Task: Open Card Card0000000170 in  Board0000000043 in Workspace WS0000000015 in Trello. Add Member Mailaustralia7@gmail.com to Card Card0000000170 in  Board0000000043 in Workspace WS0000000015 in Trello. Add Yellow Label titled Label0000000170 to Card Card0000000170 in  Board0000000043 in Workspace WS0000000015 in Trello. Add Checklist CL0000000170 to Card Card0000000170 in  Board0000000043 in Workspace WS0000000015 in Trello. Add Dates with Start Date as May 08 2023 and Due Date as May 31 2023 to Card Card0000000170 in  Board0000000043 in Workspace WS0000000015 in Trello
Action: Mouse moved to (489, 36)
Screenshot: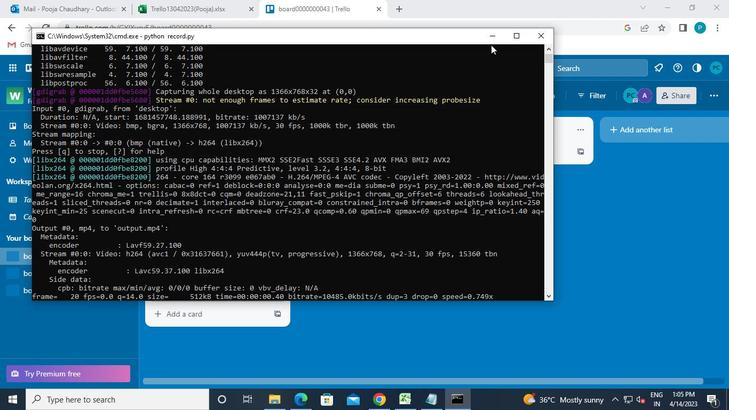 
Action: Mouse pressed left at (489, 36)
Screenshot: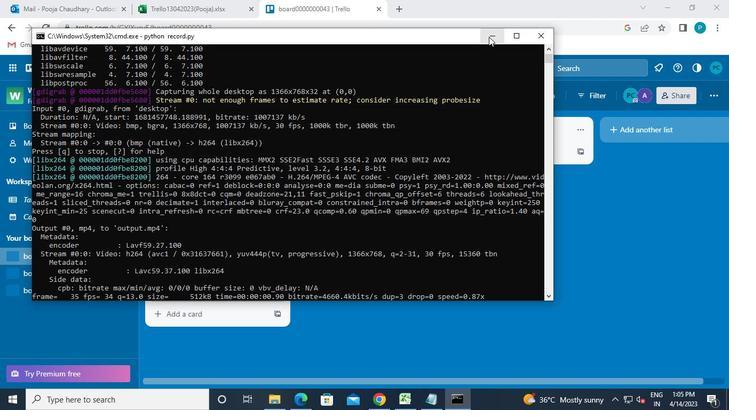 
Action: Mouse moved to (214, 243)
Screenshot: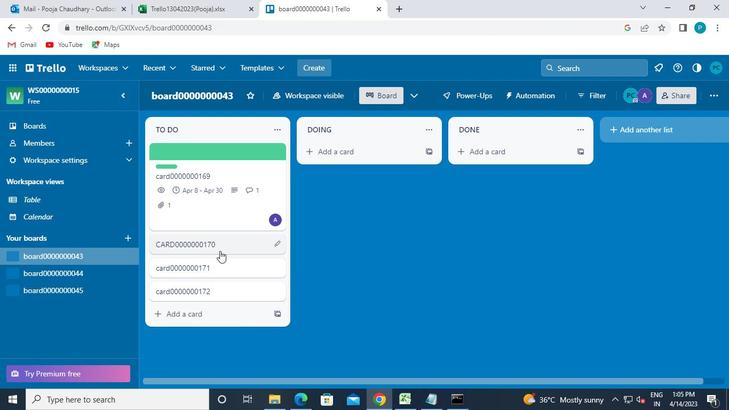 
Action: Mouse pressed left at (214, 243)
Screenshot: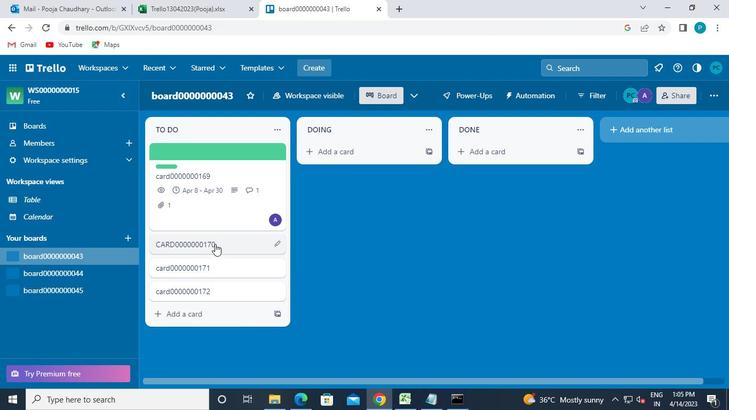 
Action: Mouse moved to (482, 192)
Screenshot: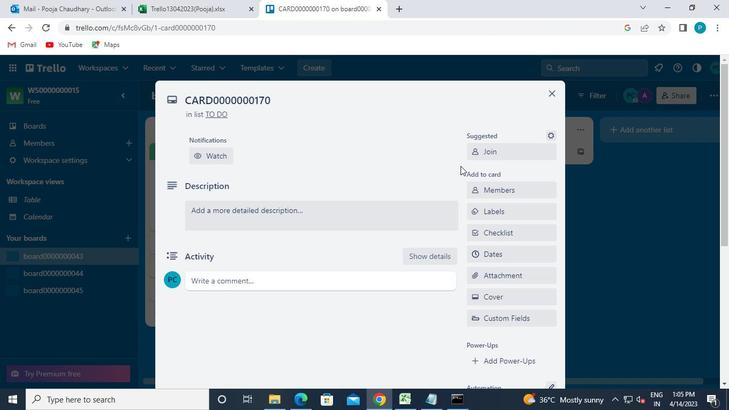 
Action: Mouse pressed left at (482, 192)
Screenshot: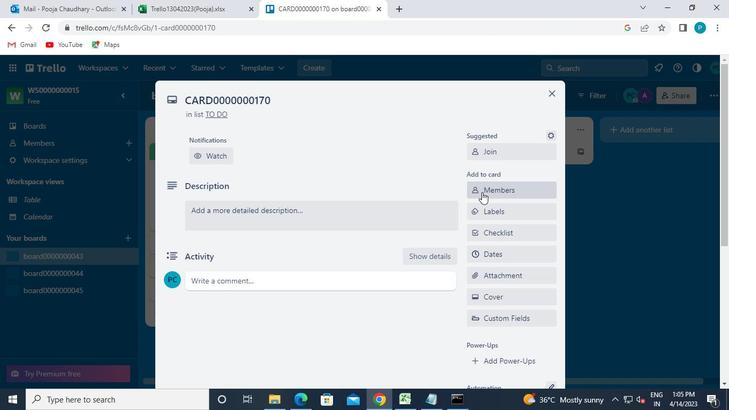 
Action: Mouse moved to (479, 242)
Screenshot: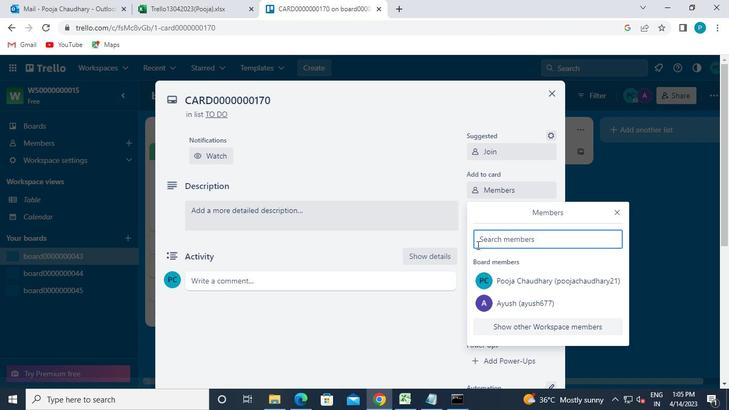 
Action: Mouse pressed left at (479, 242)
Screenshot: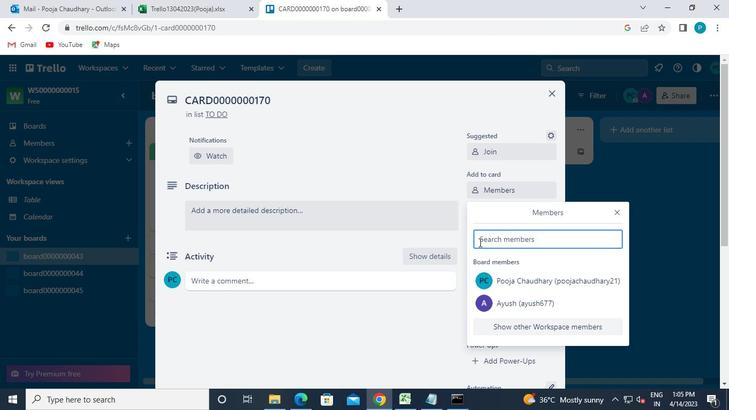
Action: Mouse moved to (479, 242)
Screenshot: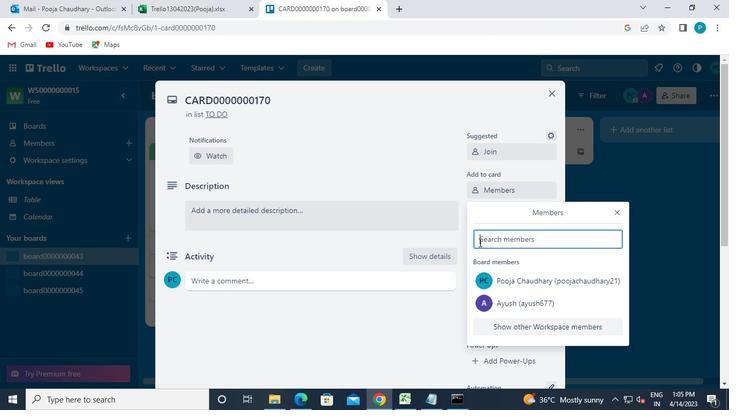 
Action: Keyboard m
Screenshot: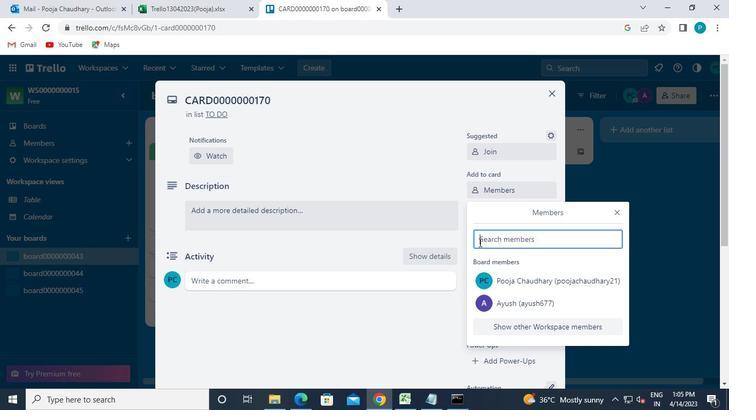 
Action: Keyboard a
Screenshot: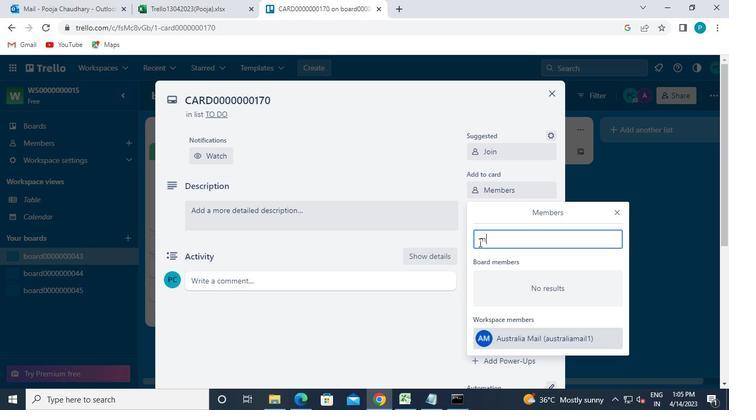 
Action: Keyboard i
Screenshot: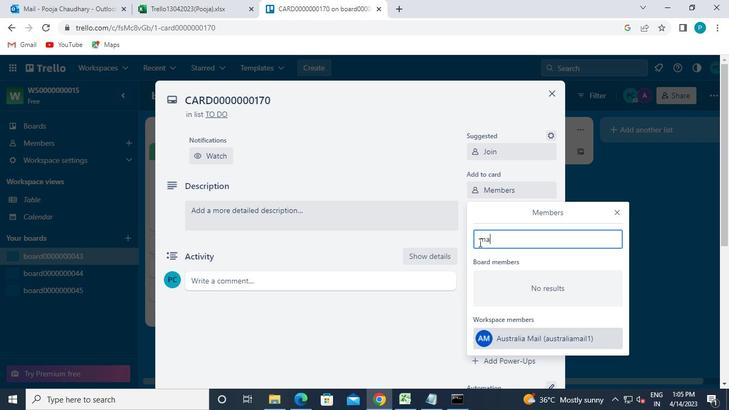 
Action: Keyboard l
Screenshot: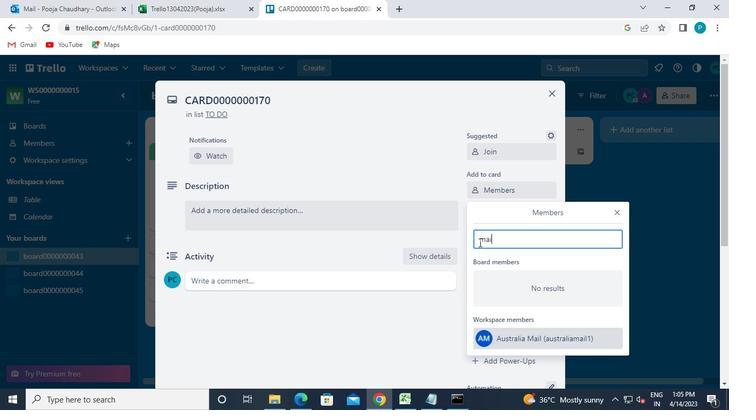 
Action: Keyboard a
Screenshot: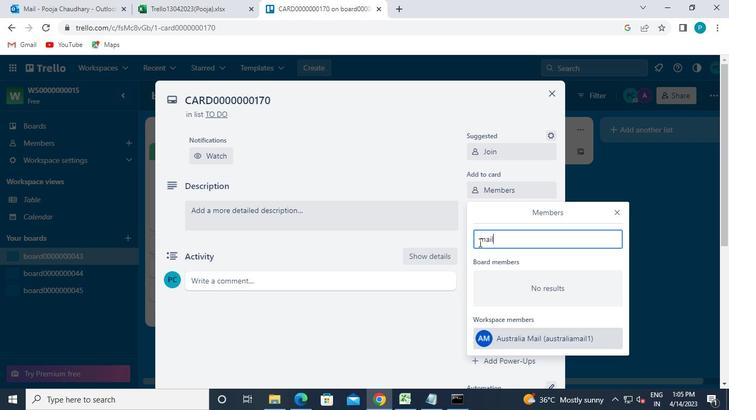 
Action: Keyboard u
Screenshot: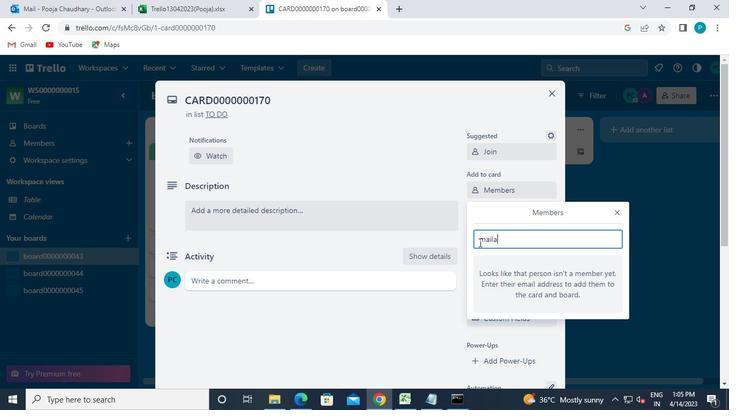 
Action: Keyboard s
Screenshot: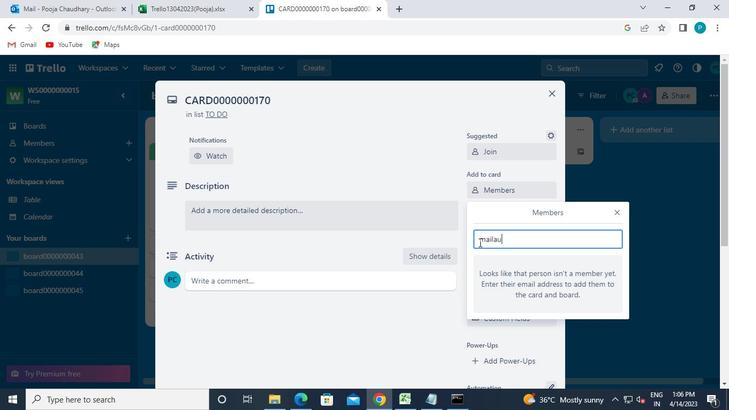 
Action: Keyboard t
Screenshot: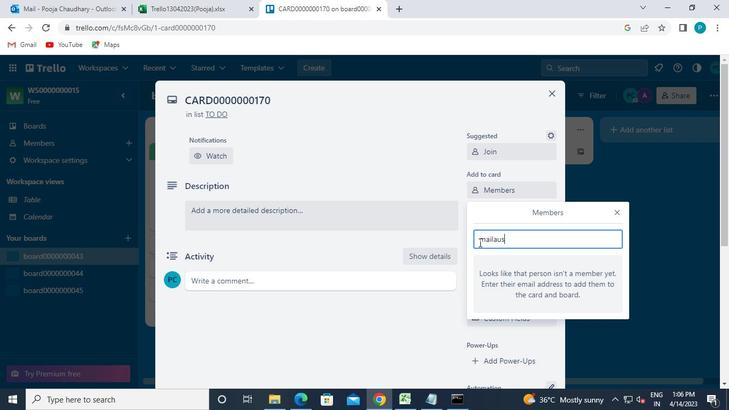 
Action: Keyboard r
Screenshot: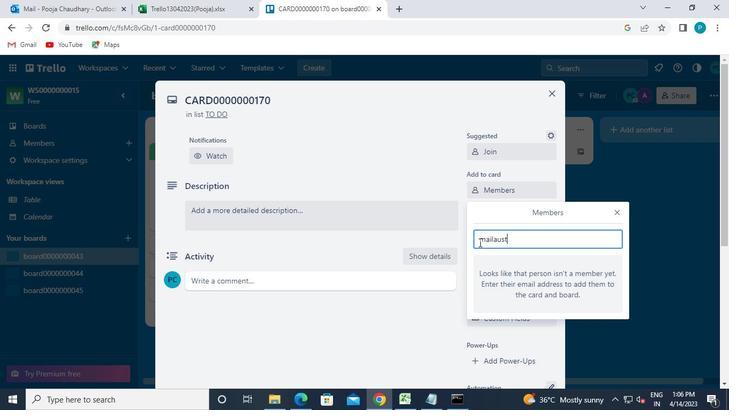 
Action: Keyboard a
Screenshot: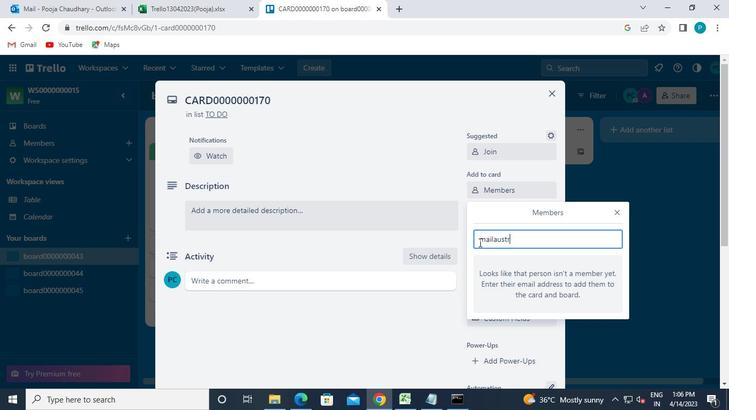
Action: Keyboard l
Screenshot: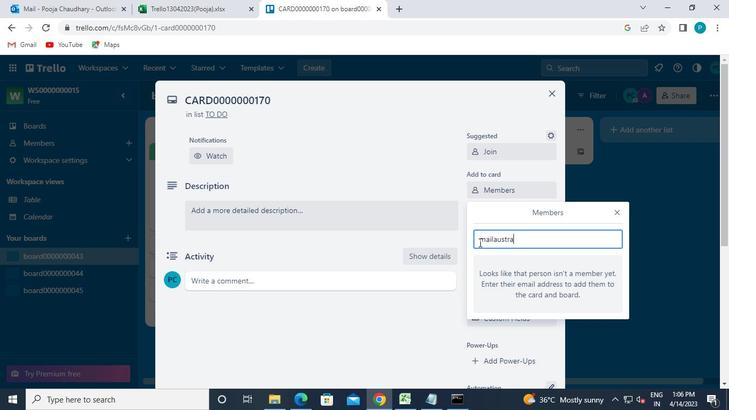 
Action: Keyboard i
Screenshot: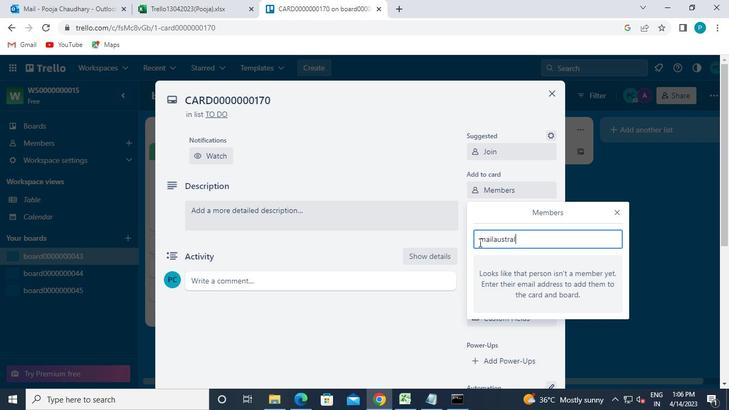 
Action: Keyboard a
Screenshot: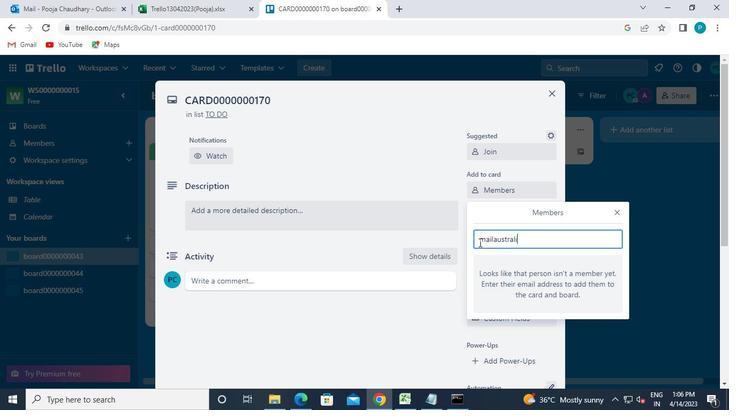 
Action: Keyboard 7
Screenshot: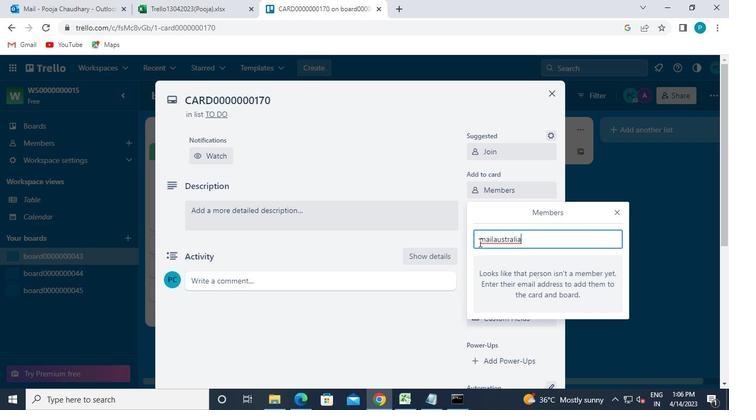 
Action: Keyboard Key.shift
Screenshot: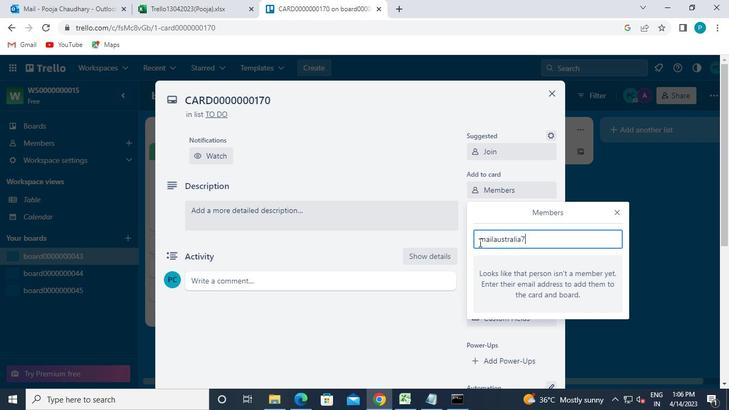 
Action: Keyboard @
Screenshot: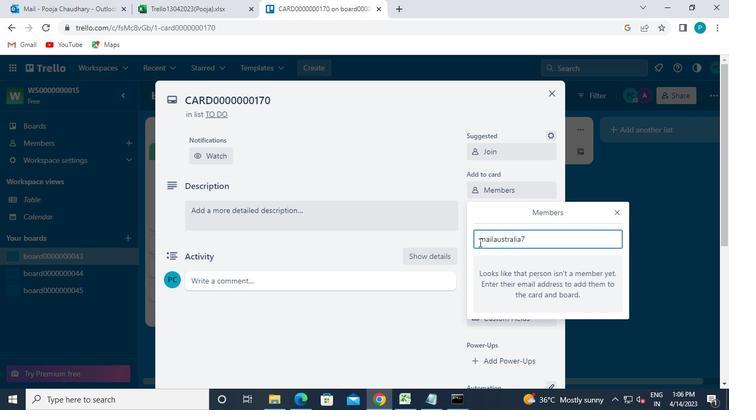 
Action: Keyboard g
Screenshot: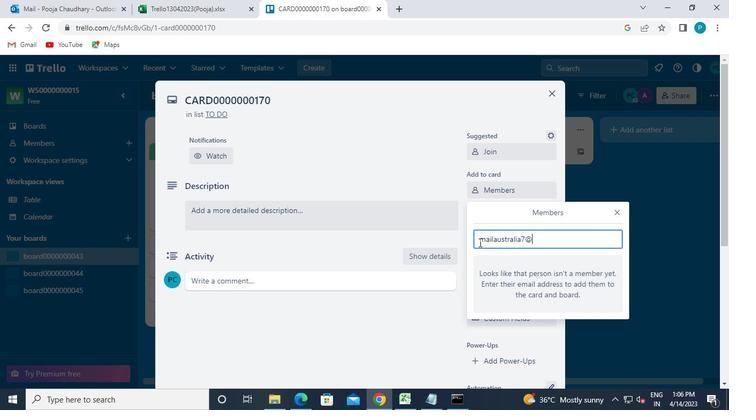
Action: Keyboard m
Screenshot: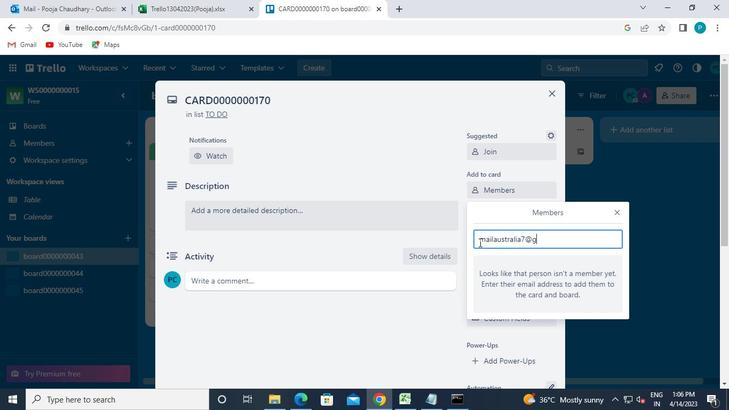 
Action: Keyboard a
Screenshot: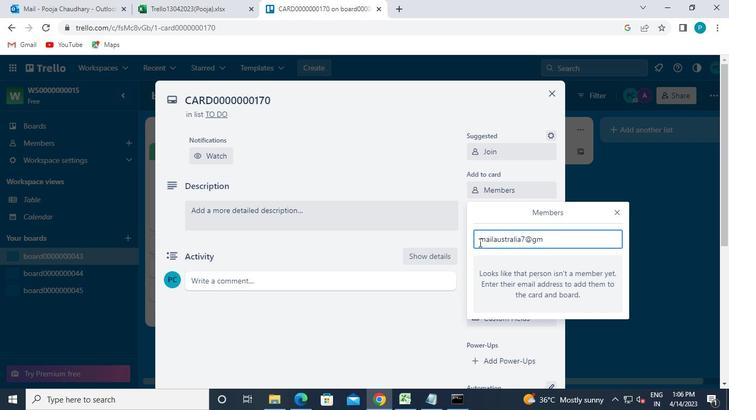 
Action: Keyboard i
Screenshot: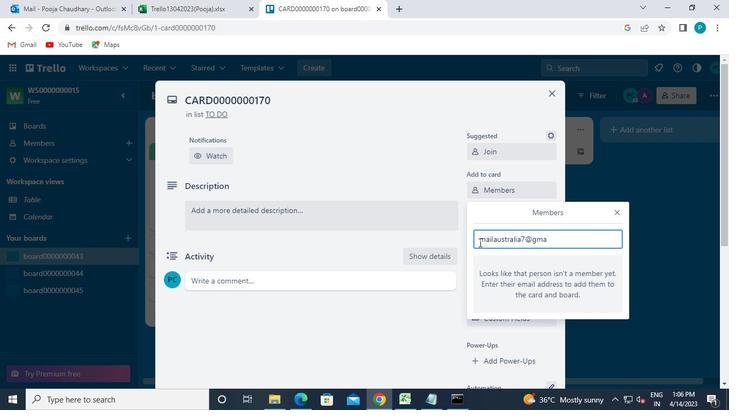 
Action: Keyboard l
Screenshot: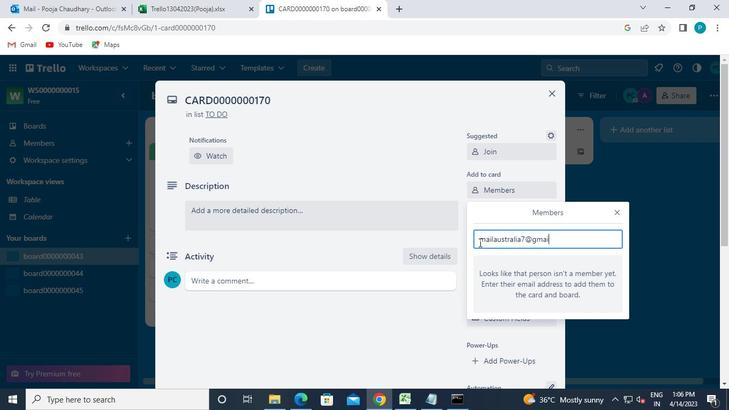 
Action: Keyboard .
Screenshot: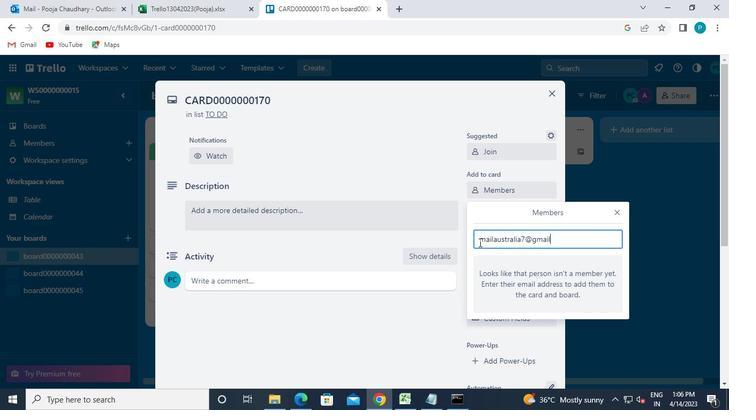 
Action: Keyboard c
Screenshot: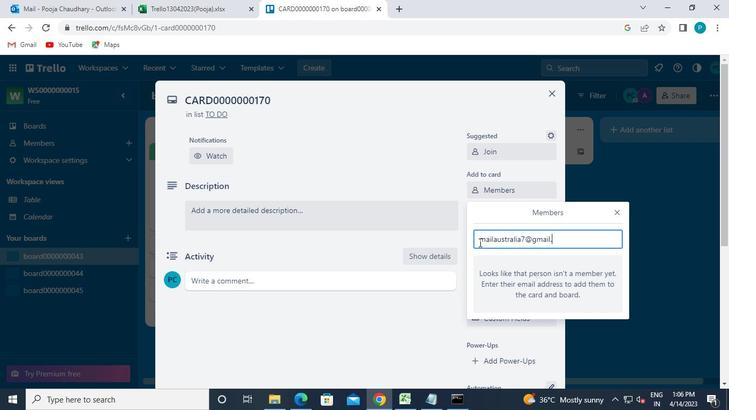 
Action: Keyboard o
Screenshot: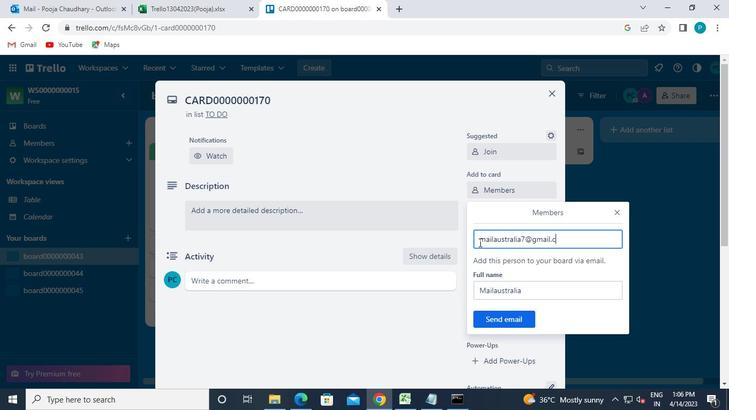 
Action: Keyboard m
Screenshot: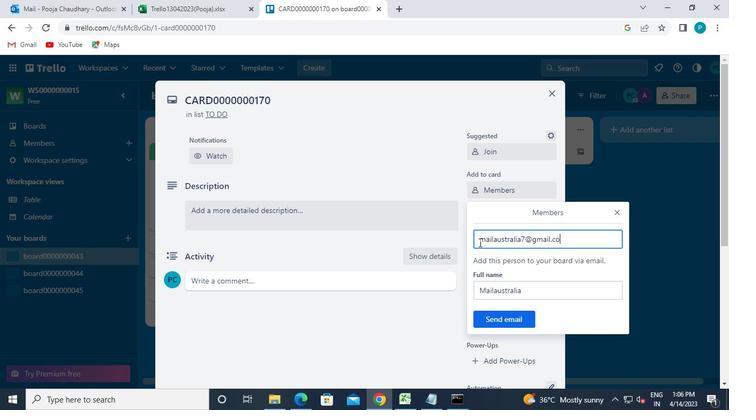 
Action: Mouse moved to (503, 317)
Screenshot: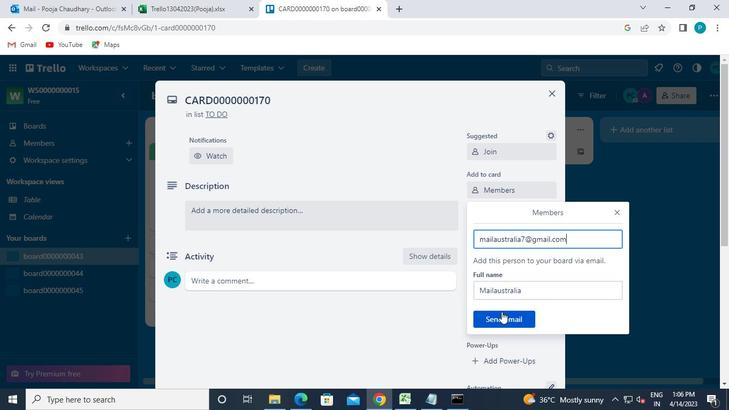 
Action: Mouse pressed left at (503, 317)
Screenshot: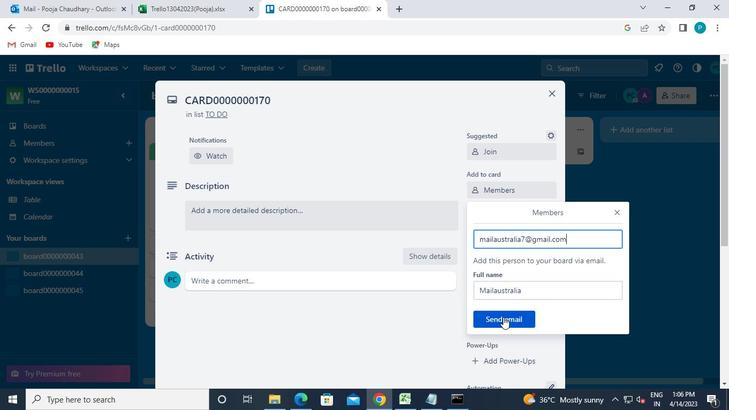 
Action: Mouse moved to (482, 207)
Screenshot: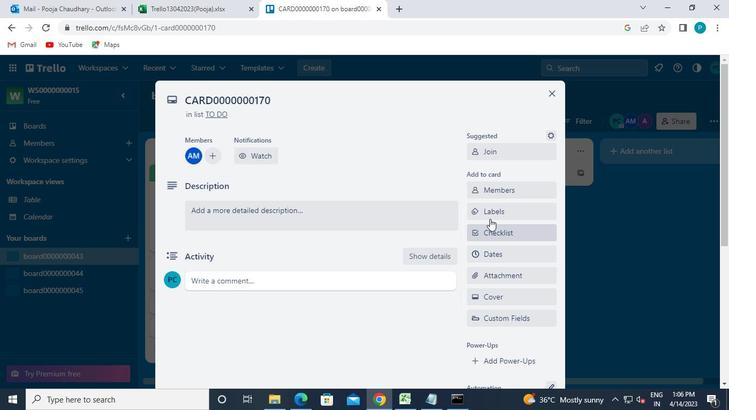 
Action: Mouse pressed left at (482, 207)
Screenshot: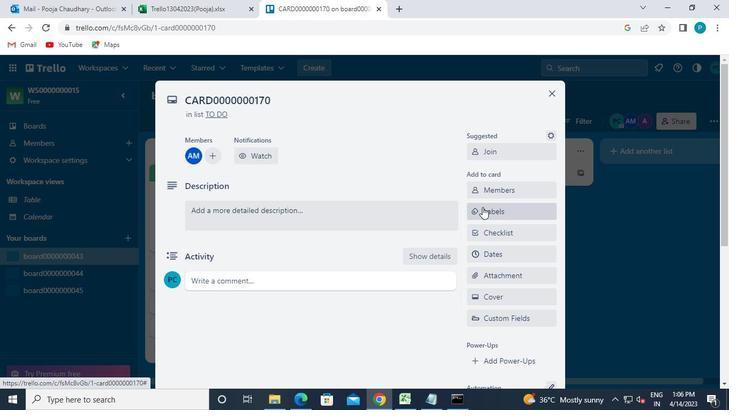 
Action: Mouse moved to (514, 197)
Screenshot: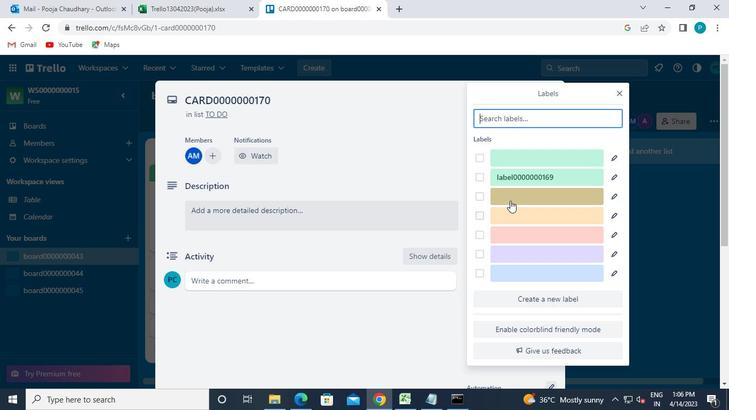 
Action: Mouse pressed left at (514, 197)
Screenshot: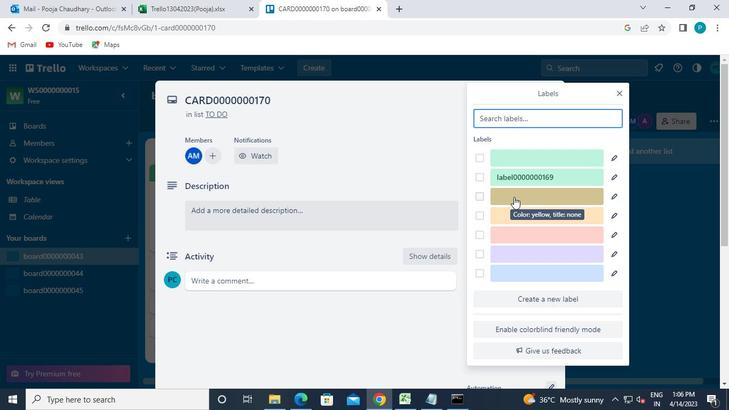 
Action: Mouse moved to (509, 302)
Screenshot: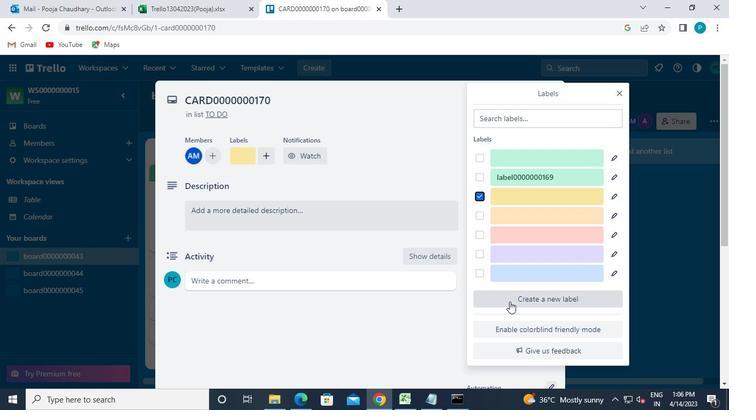 
Action: Mouse pressed left at (509, 302)
Screenshot: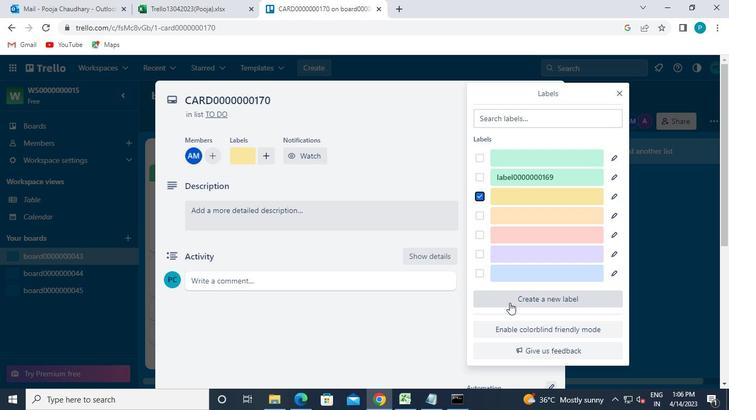 
Action: Mouse moved to (516, 243)
Screenshot: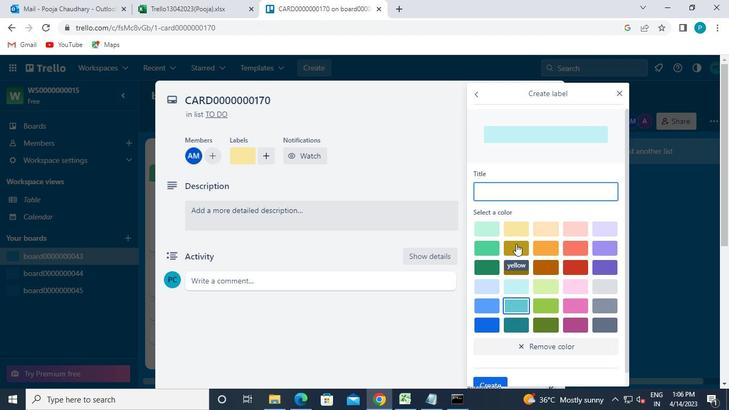 
Action: Mouse pressed left at (516, 243)
Screenshot: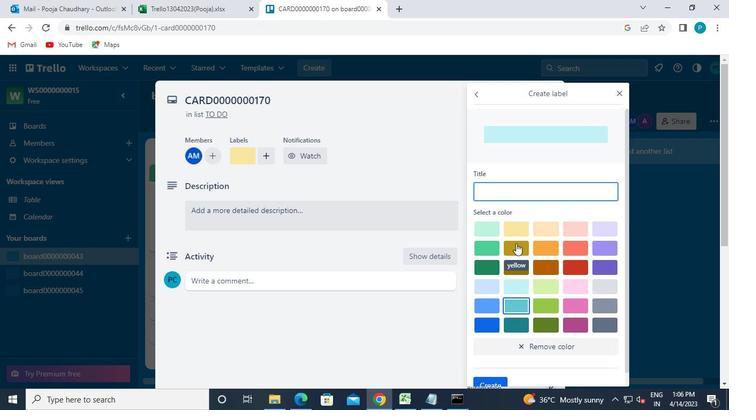 
Action: Mouse moved to (501, 197)
Screenshot: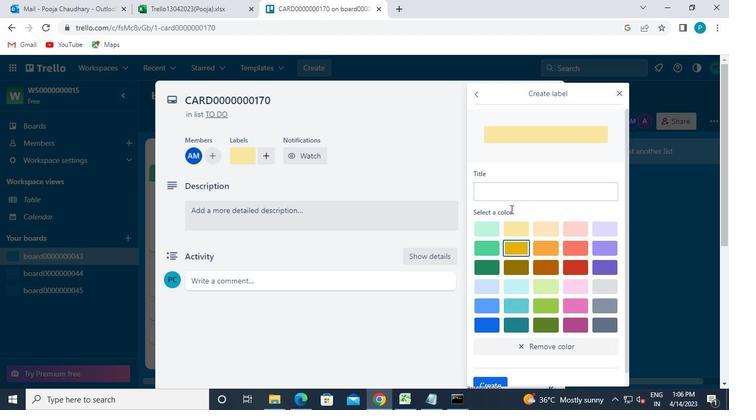 
Action: Mouse pressed left at (501, 197)
Screenshot: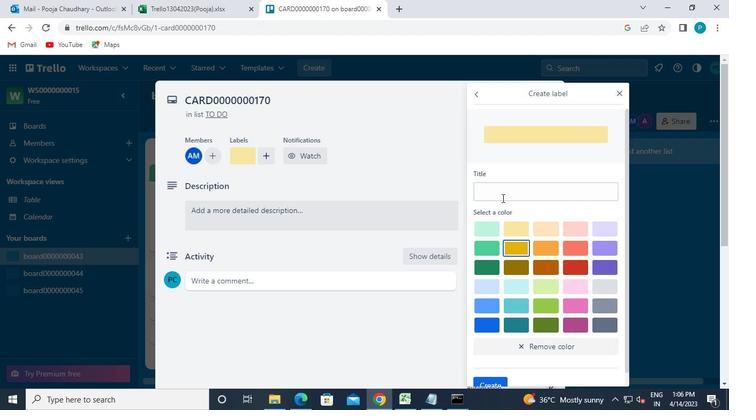 
Action: Keyboard l
Screenshot: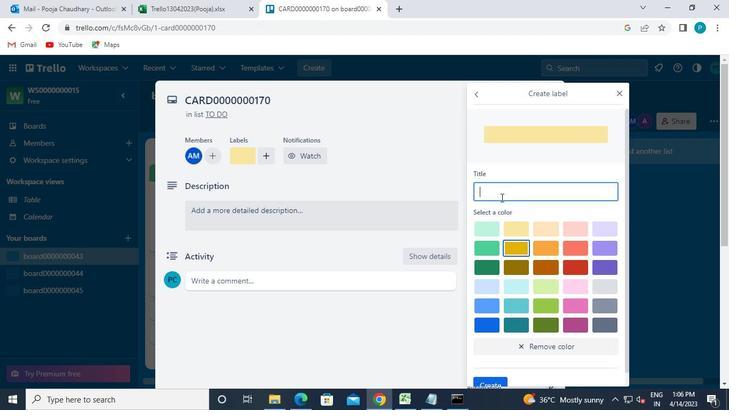 
Action: Keyboard a
Screenshot: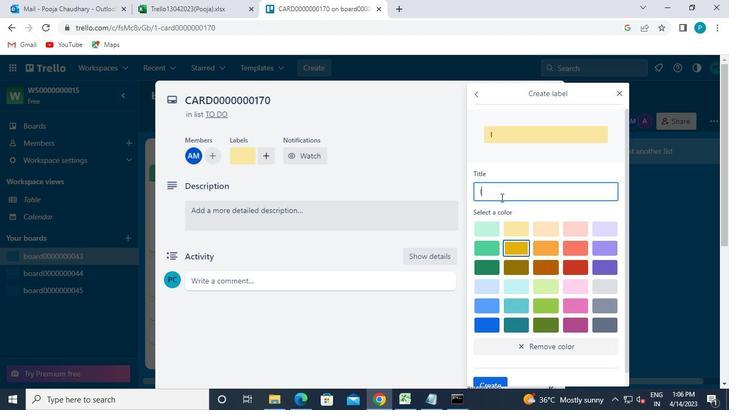 
Action: Keyboard b
Screenshot: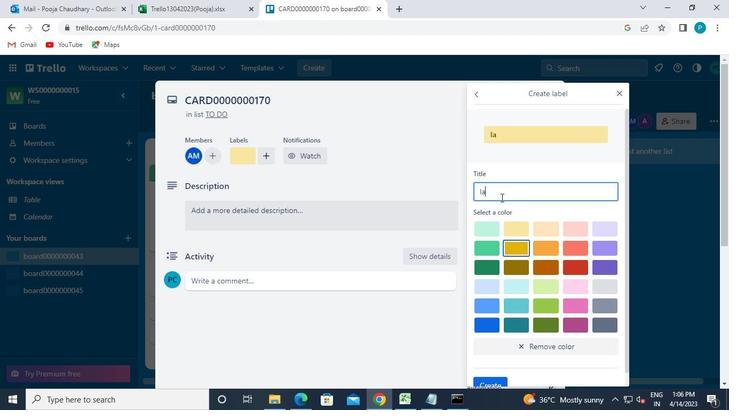 
Action: Keyboard e
Screenshot: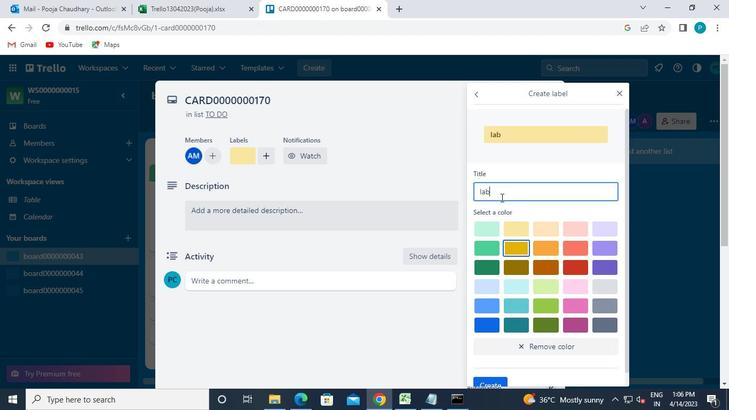 
Action: Keyboard l
Screenshot: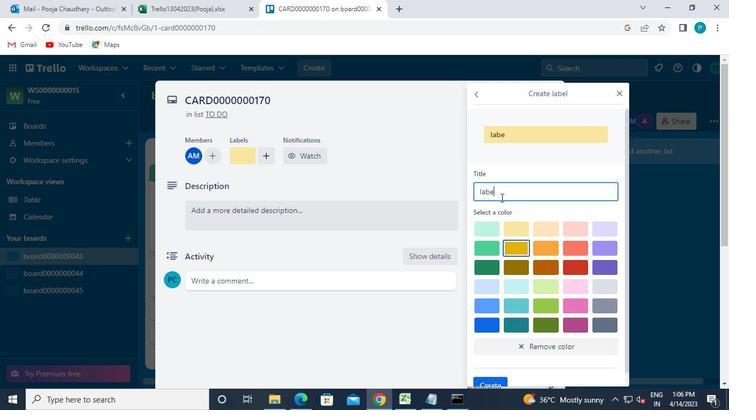 
Action: Keyboard 0
Screenshot: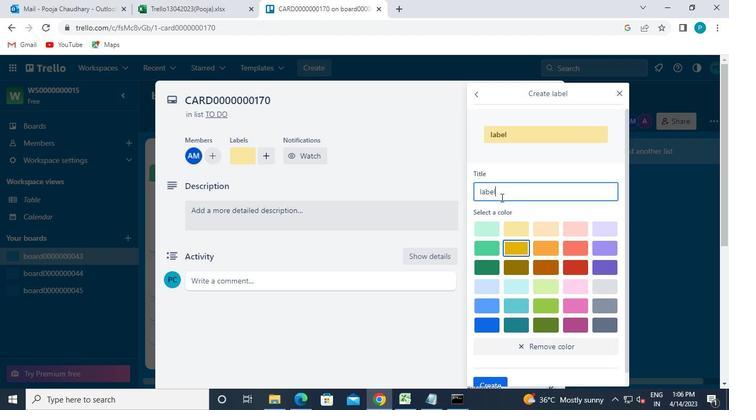 
Action: Keyboard 0
Screenshot: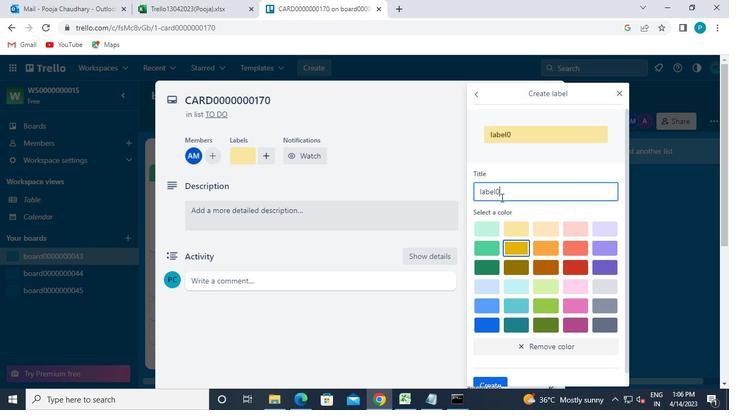 
Action: Keyboard 0
Screenshot: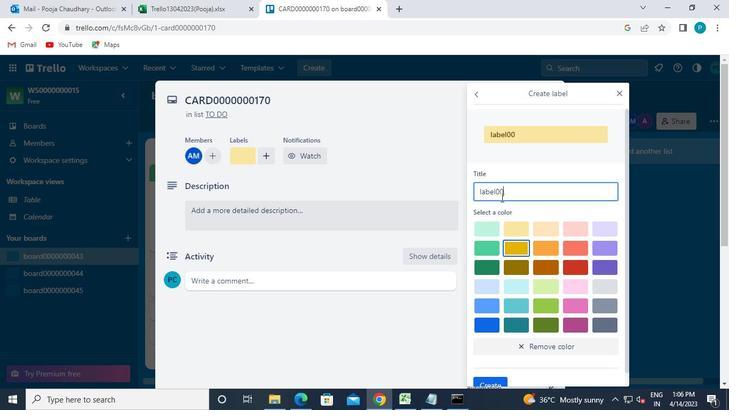 
Action: Keyboard 0
Screenshot: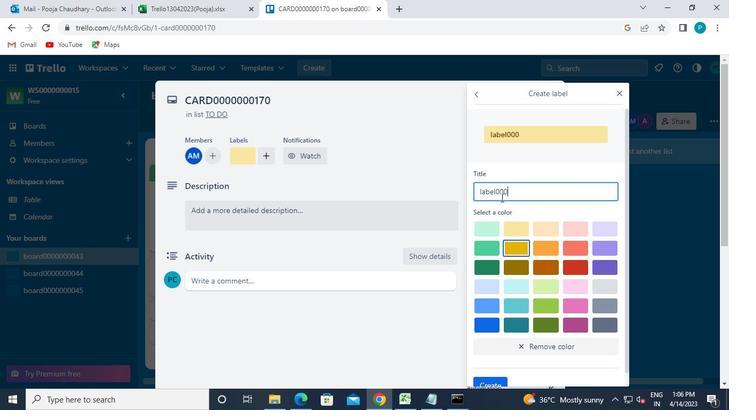 
Action: Keyboard 0
Screenshot: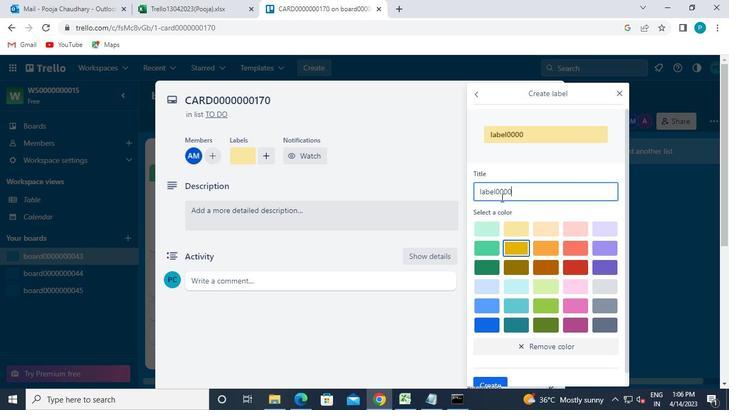 
Action: Keyboard 0
Screenshot: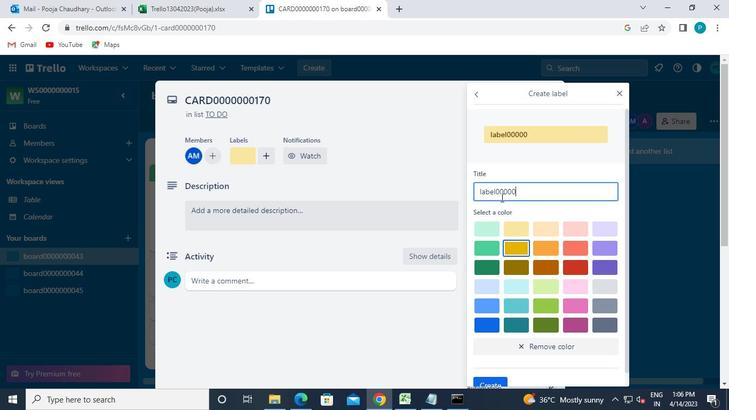 
Action: Keyboard 0
Screenshot: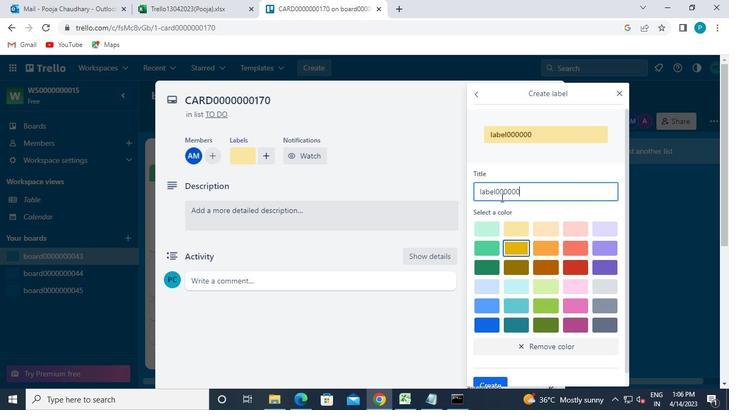 
Action: Keyboard 1
Screenshot: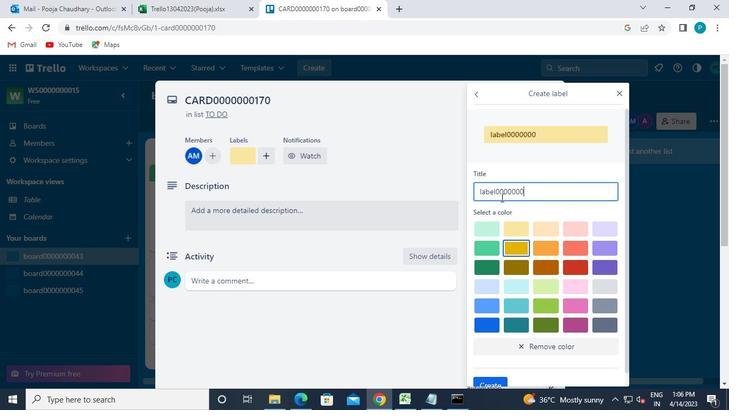 
Action: Keyboard 7
Screenshot: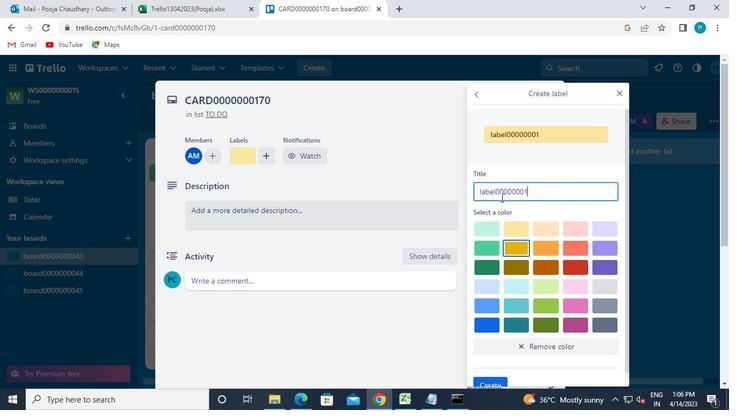 
Action: Keyboard 0
Screenshot: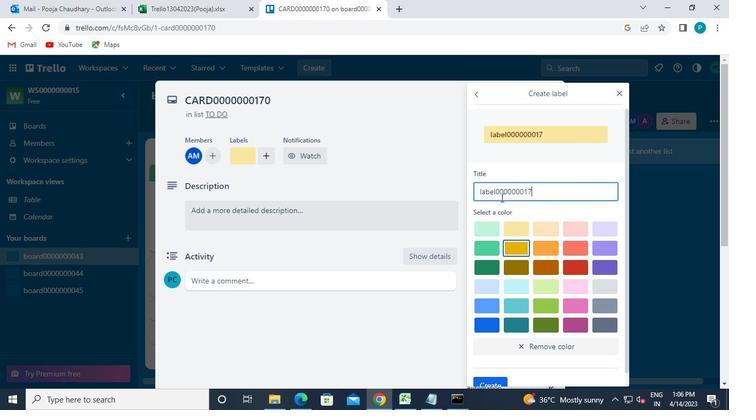 
Action: Mouse moved to (486, 366)
Screenshot: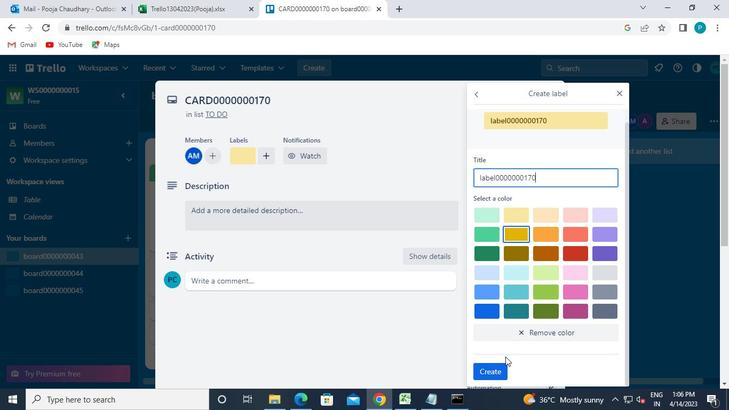 
Action: Mouse pressed left at (486, 366)
Screenshot: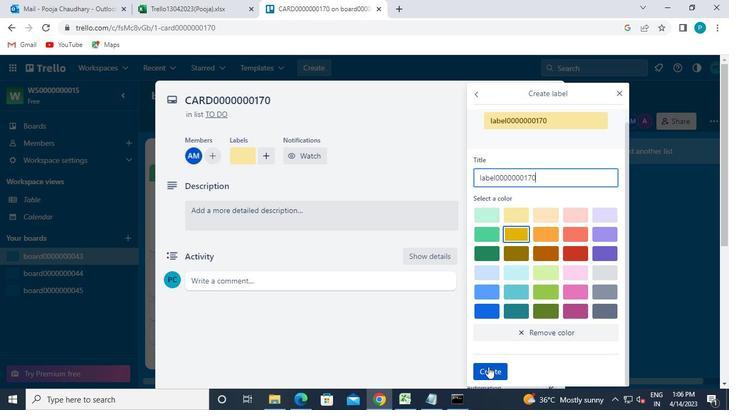 
Action: Mouse moved to (619, 88)
Screenshot: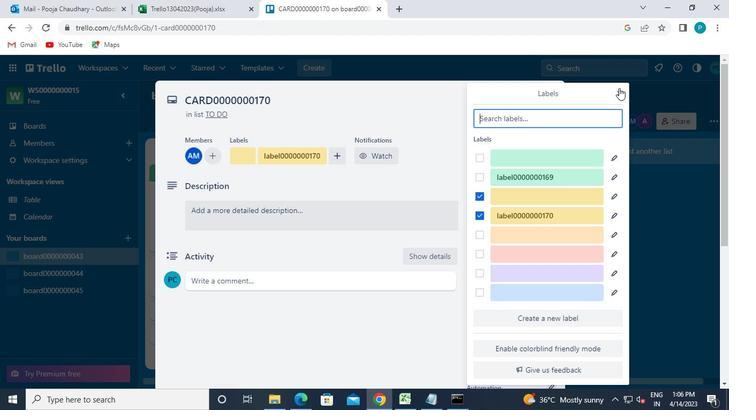
Action: Mouse pressed left at (619, 88)
Screenshot: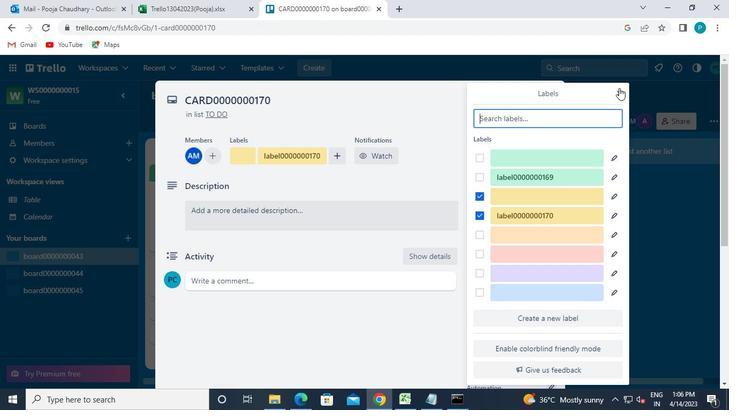 
Action: Mouse moved to (493, 231)
Screenshot: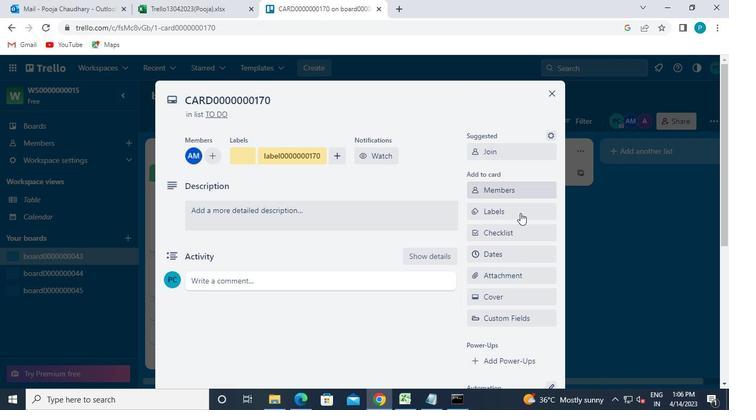 
Action: Mouse pressed left at (493, 231)
Screenshot: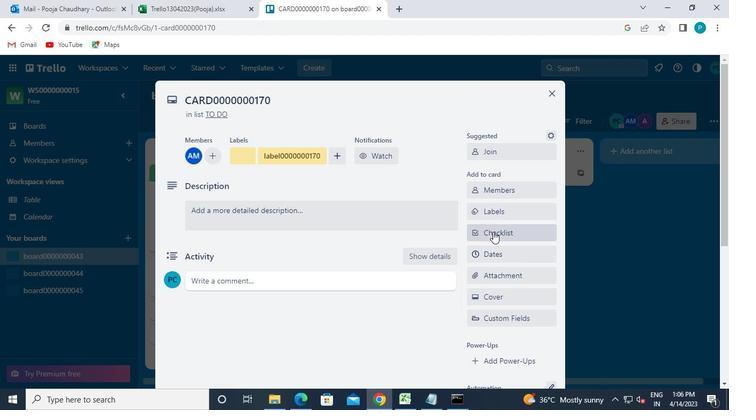 
Action: Mouse moved to (504, 263)
Screenshot: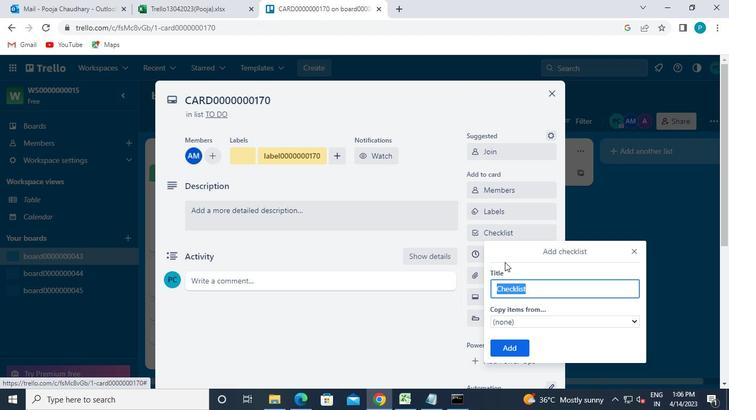 
Action: Keyboard Key.caps_lock
Screenshot: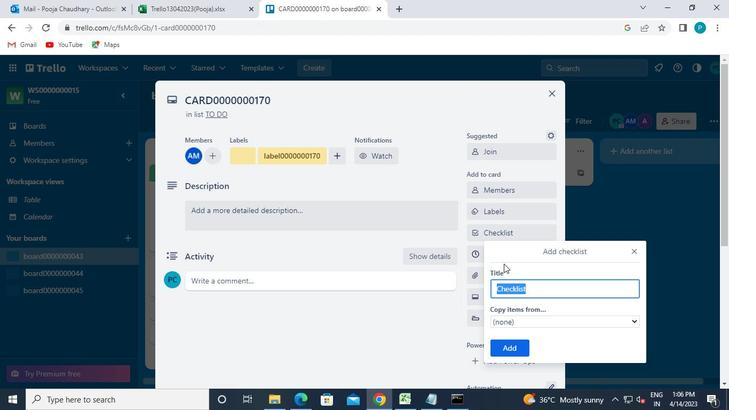 
Action: Keyboard c
Screenshot: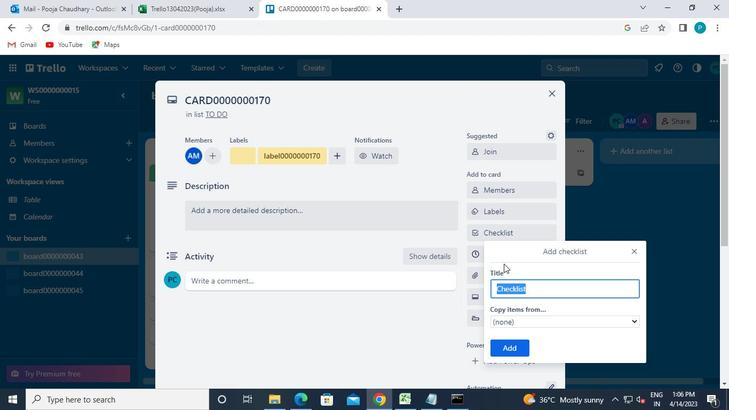 
Action: Keyboard l
Screenshot: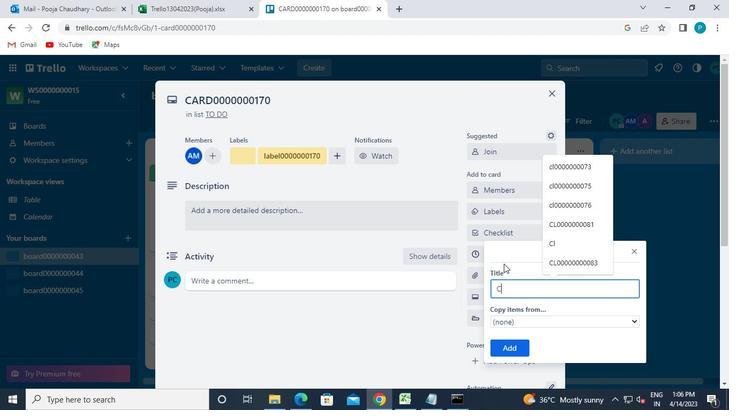 
Action: Keyboard 0
Screenshot: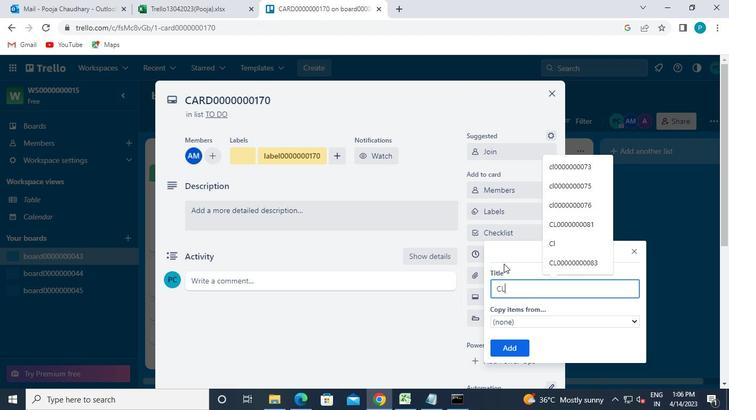 
Action: Keyboard 0
Screenshot: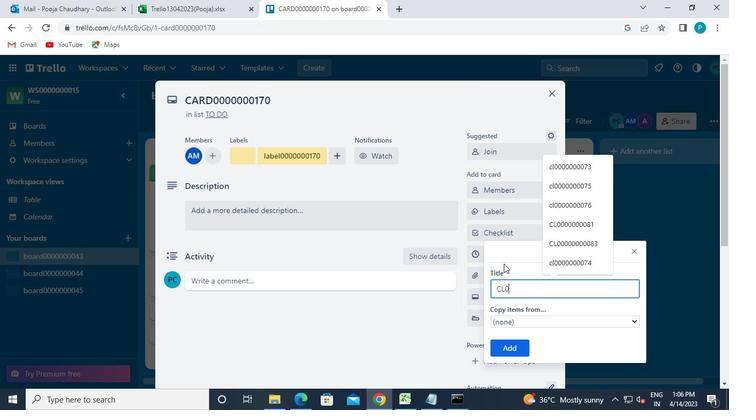 
Action: Keyboard 0
Screenshot: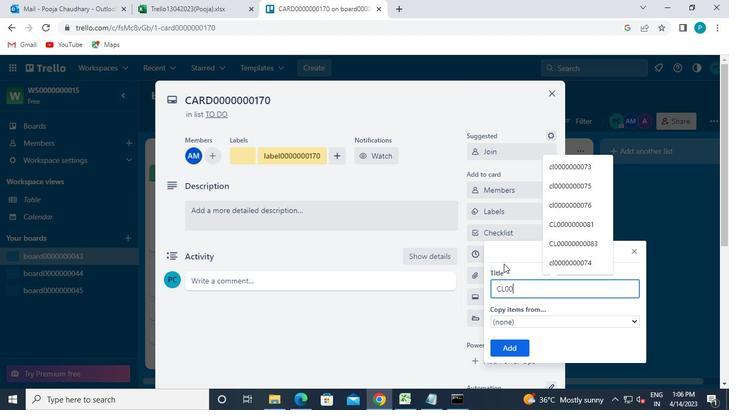 
Action: Keyboard 0
Screenshot: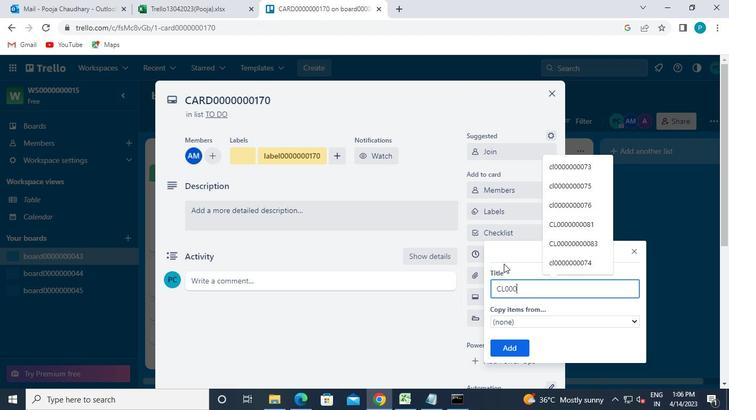 
Action: Keyboard 0
Screenshot: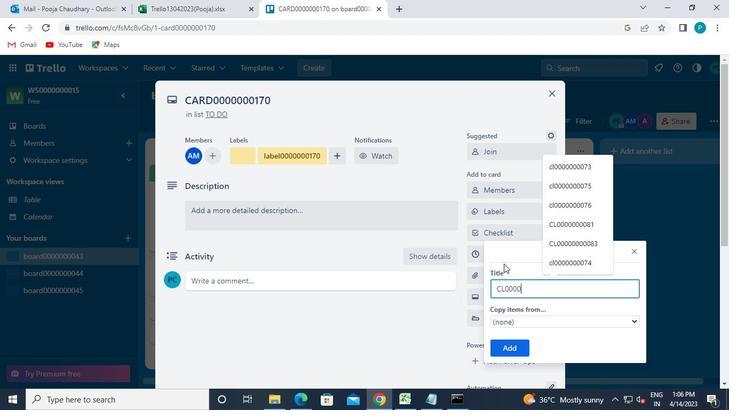 
Action: Keyboard 0
Screenshot: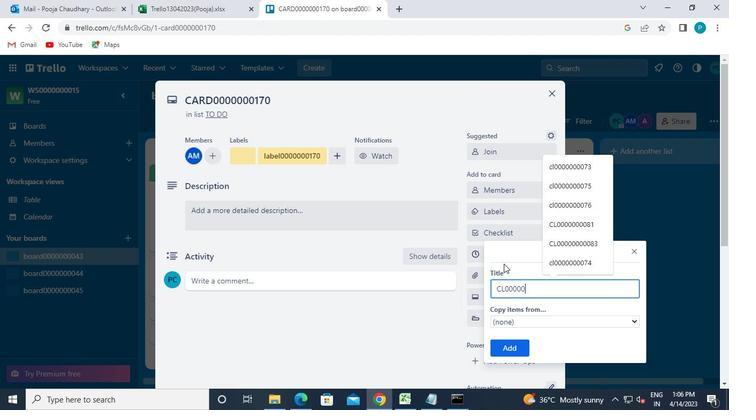 
Action: Keyboard 0
Screenshot: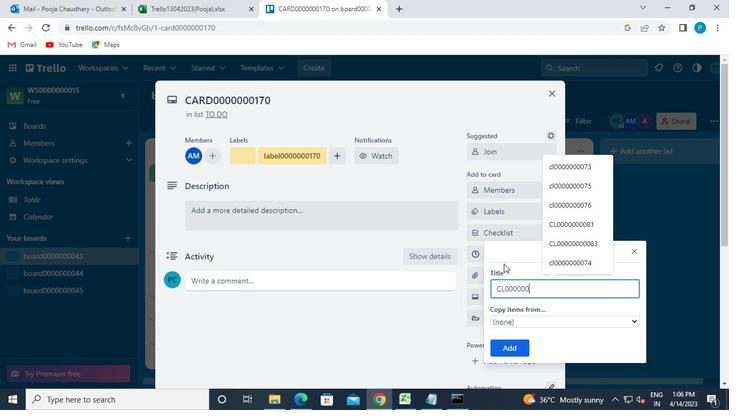 
Action: Keyboard 1
Screenshot: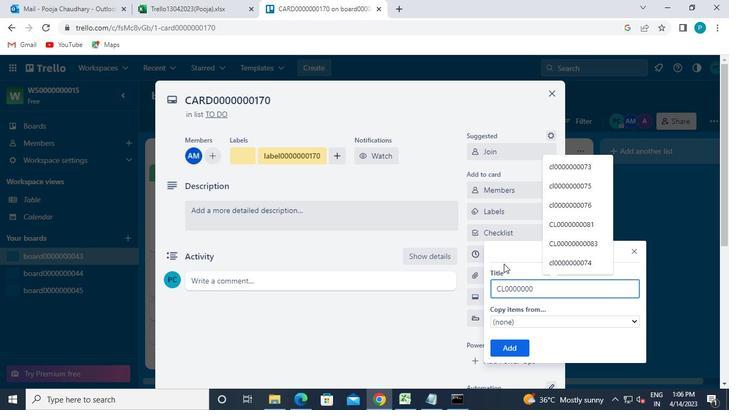 
Action: Keyboard 7
Screenshot: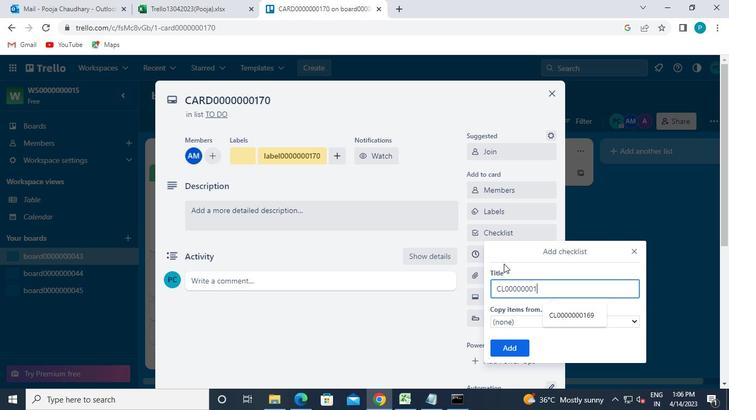 
Action: Keyboard 0
Screenshot: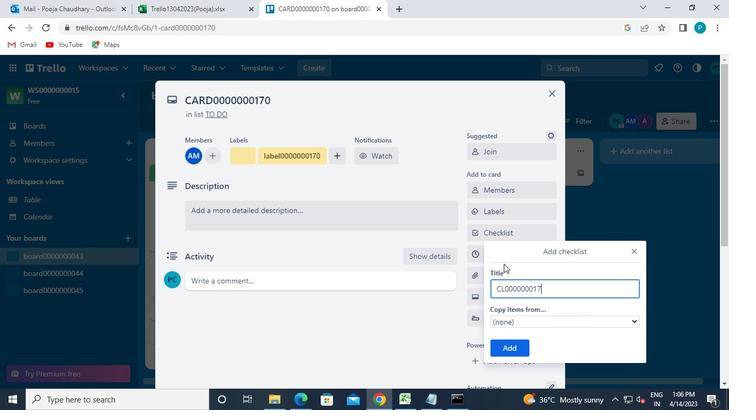 
Action: Mouse moved to (507, 347)
Screenshot: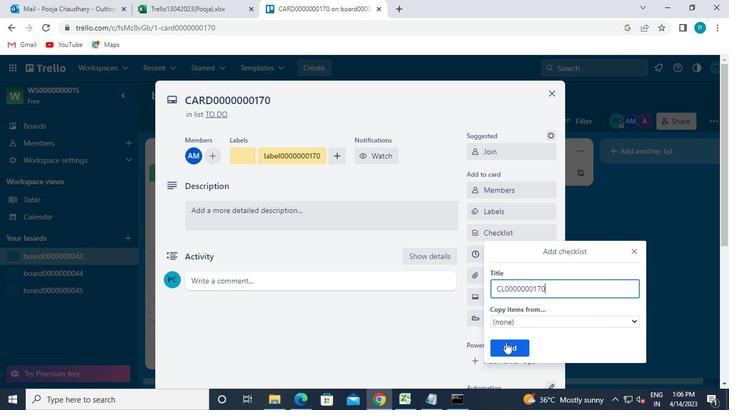 
Action: Mouse pressed left at (507, 347)
Screenshot: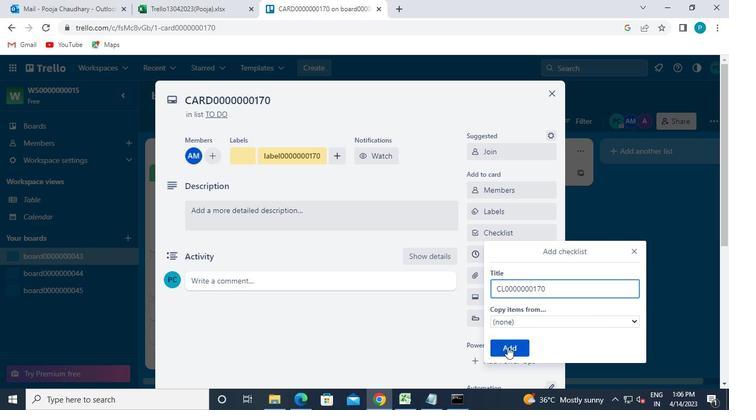 
Action: Mouse moved to (476, 254)
Screenshot: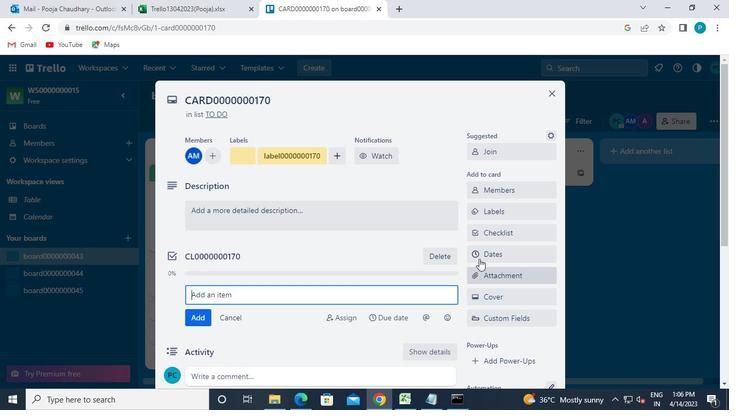 
Action: Mouse pressed left at (476, 254)
Screenshot: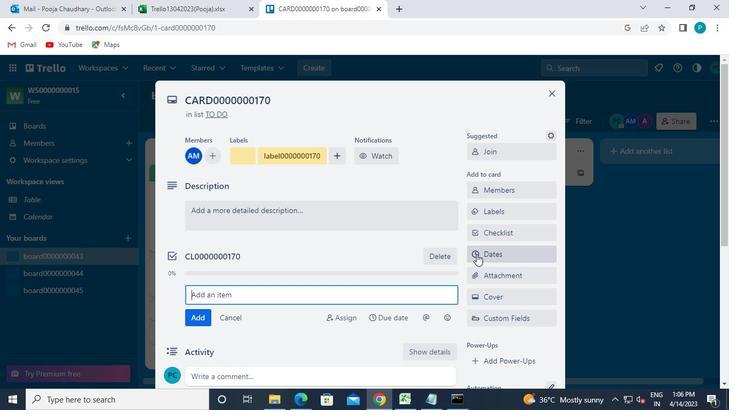 
Action: Mouse moved to (482, 282)
Screenshot: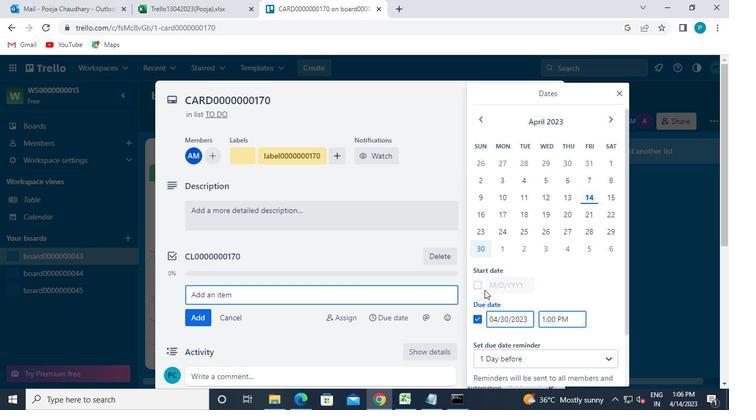 
Action: Mouse pressed left at (482, 282)
Screenshot: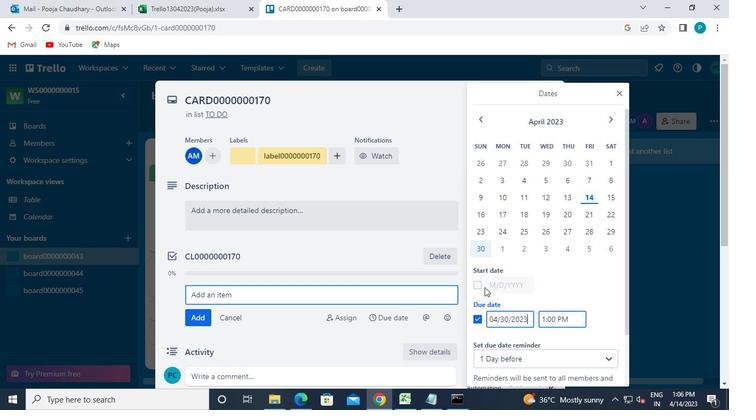 
Action: Mouse moved to (611, 119)
Screenshot: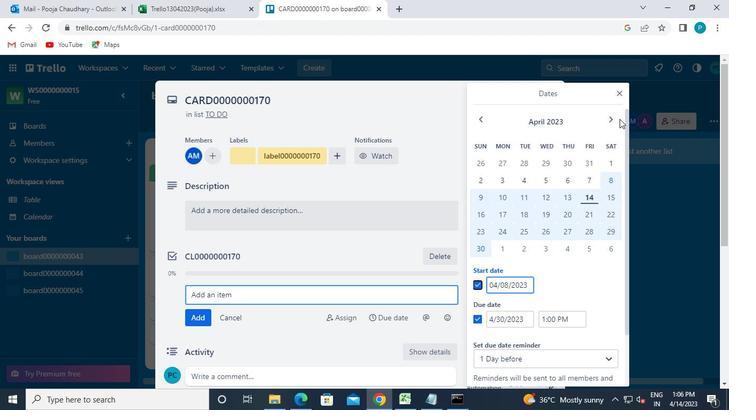 
Action: Mouse pressed left at (611, 119)
Screenshot: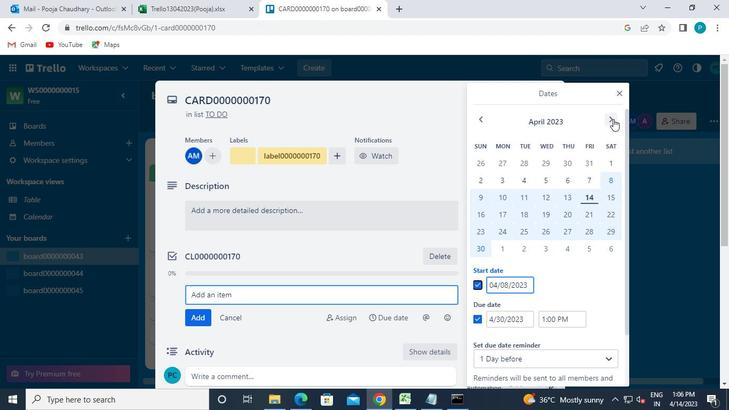 
Action: Mouse moved to (508, 183)
Screenshot: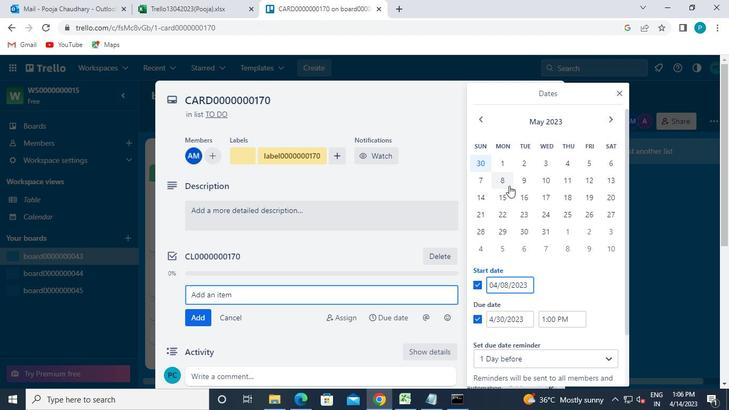 
Action: Mouse pressed left at (508, 183)
Screenshot: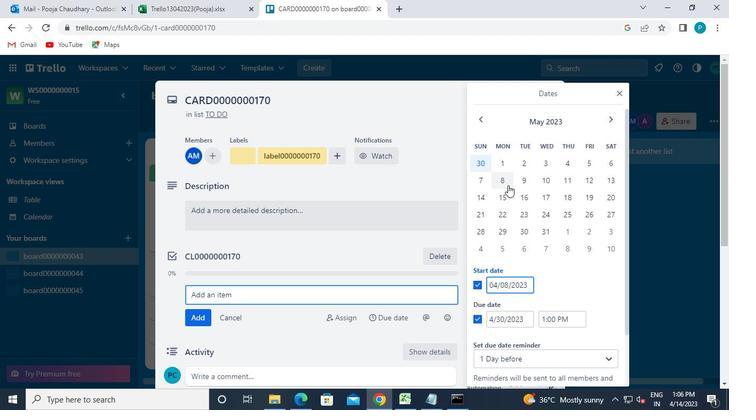 
Action: Mouse moved to (547, 229)
Screenshot: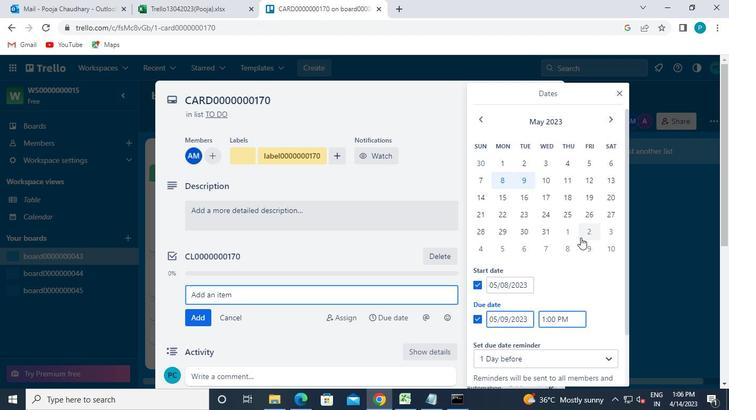 
Action: Mouse pressed left at (547, 229)
Screenshot: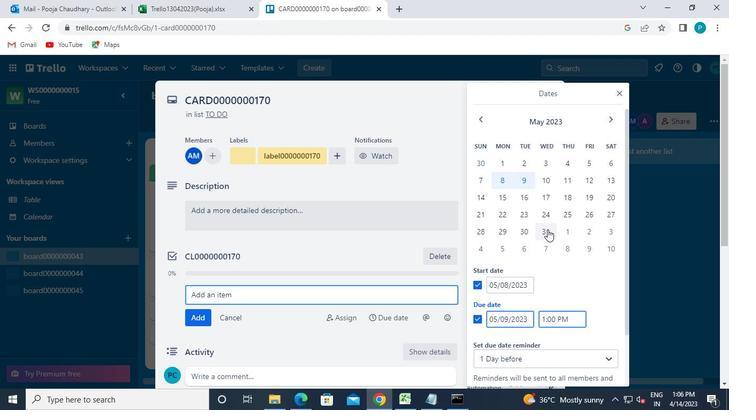 
Action: Mouse moved to (512, 346)
Screenshot: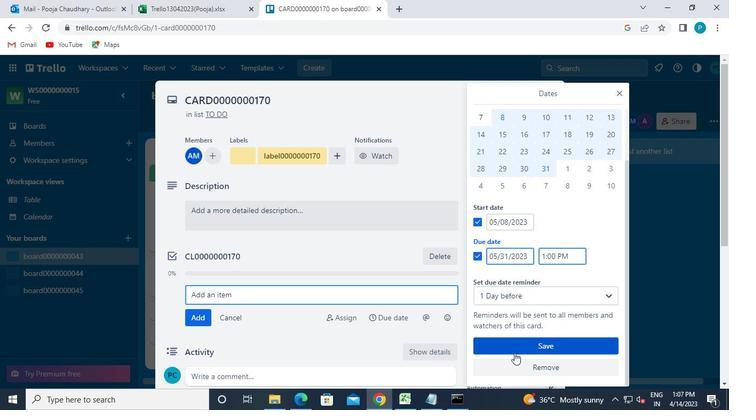 
Action: Mouse pressed left at (512, 346)
Screenshot: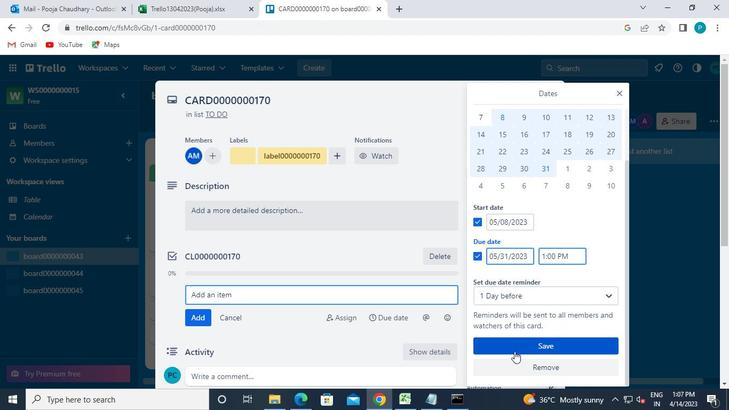
Action: Mouse moved to (502, 320)
Screenshot: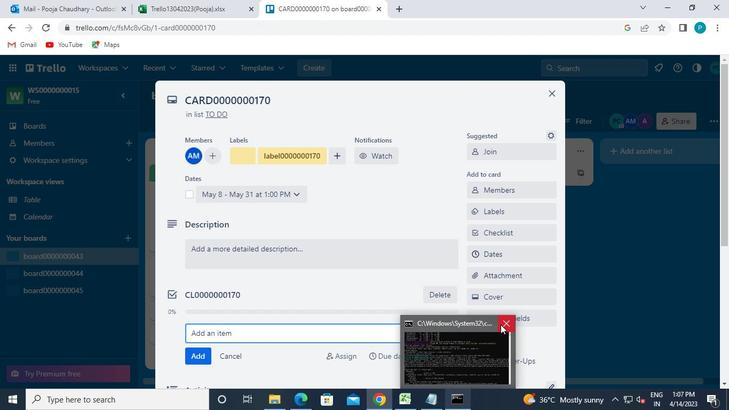 
Action: Mouse pressed left at (502, 320)
Screenshot: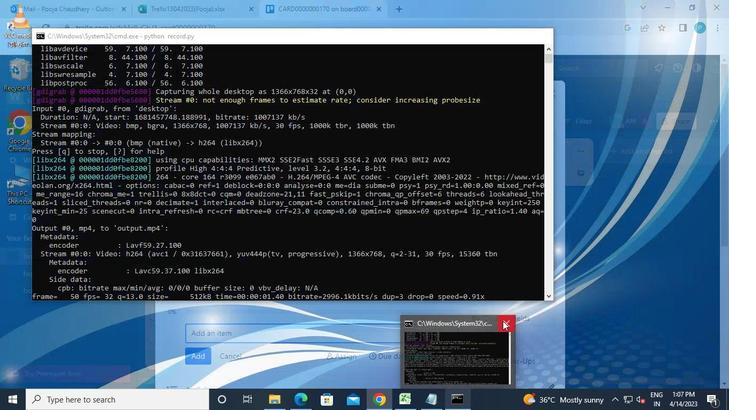 
